 Task: Revert a file.
Action: Mouse moved to (396, 333)
Screenshot: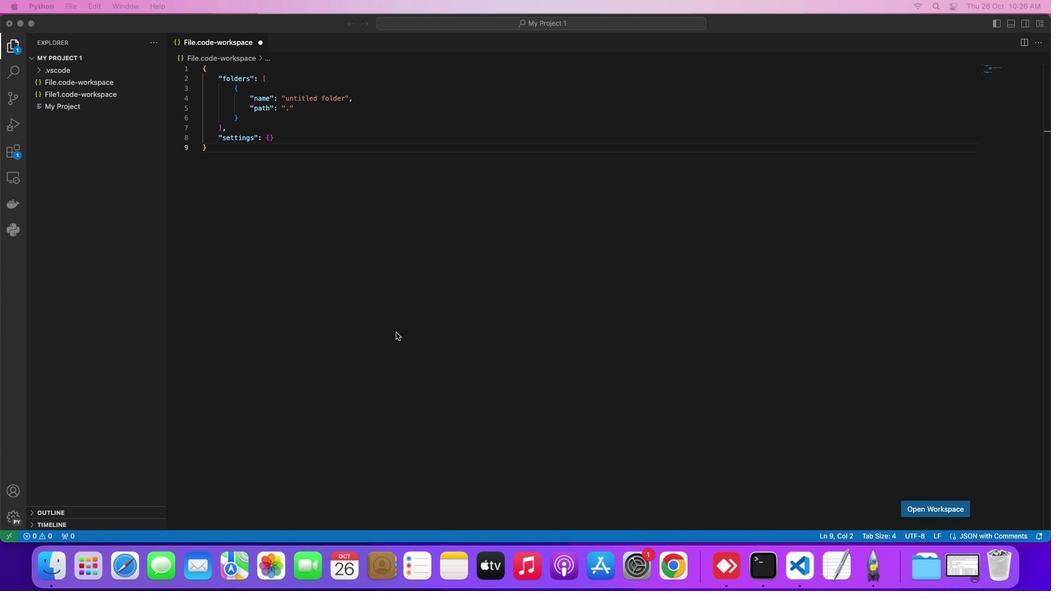 
Action: Mouse pressed left at (396, 333)
Screenshot: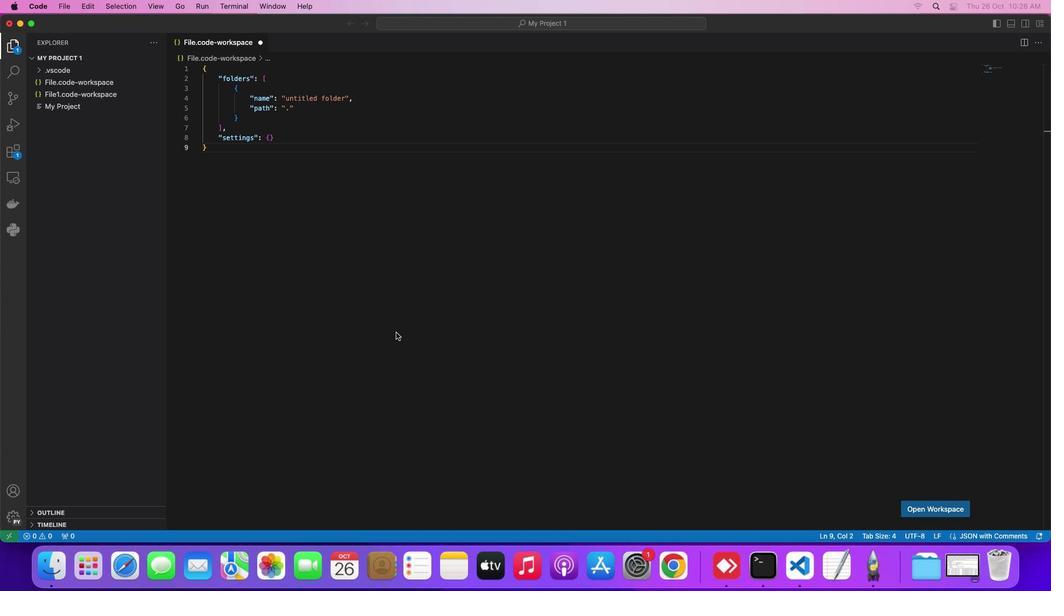 
Action: Mouse moved to (67, 9)
Screenshot: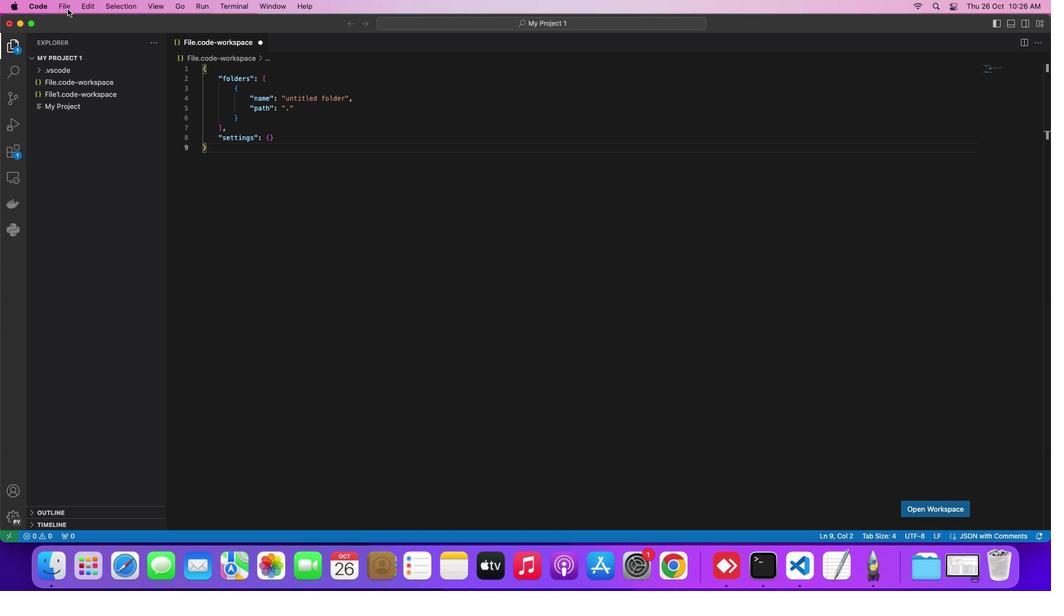 
Action: Mouse pressed left at (67, 9)
Screenshot: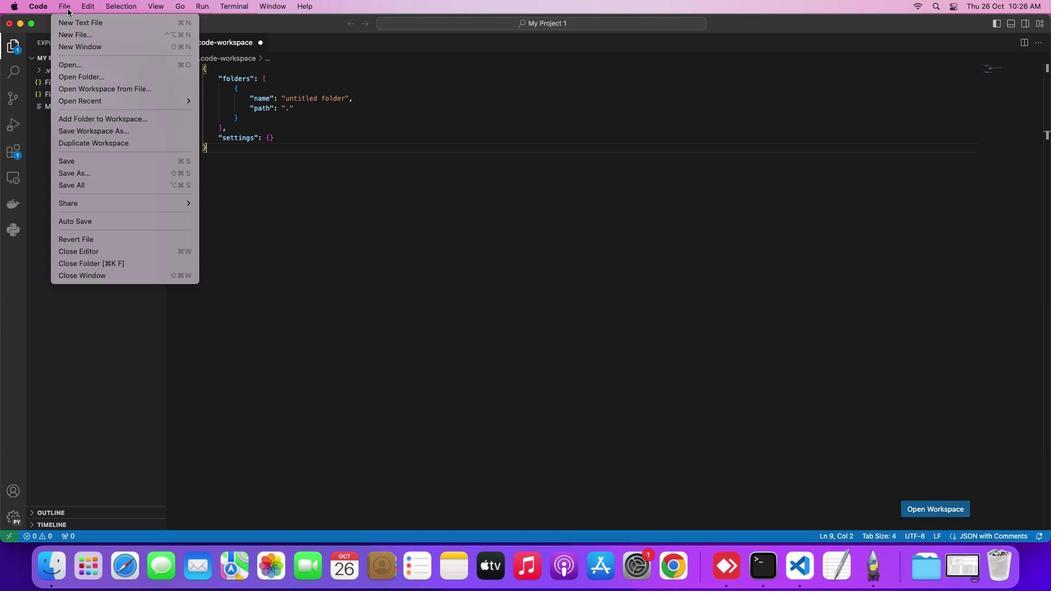 
Action: Mouse moved to (73, 236)
Screenshot: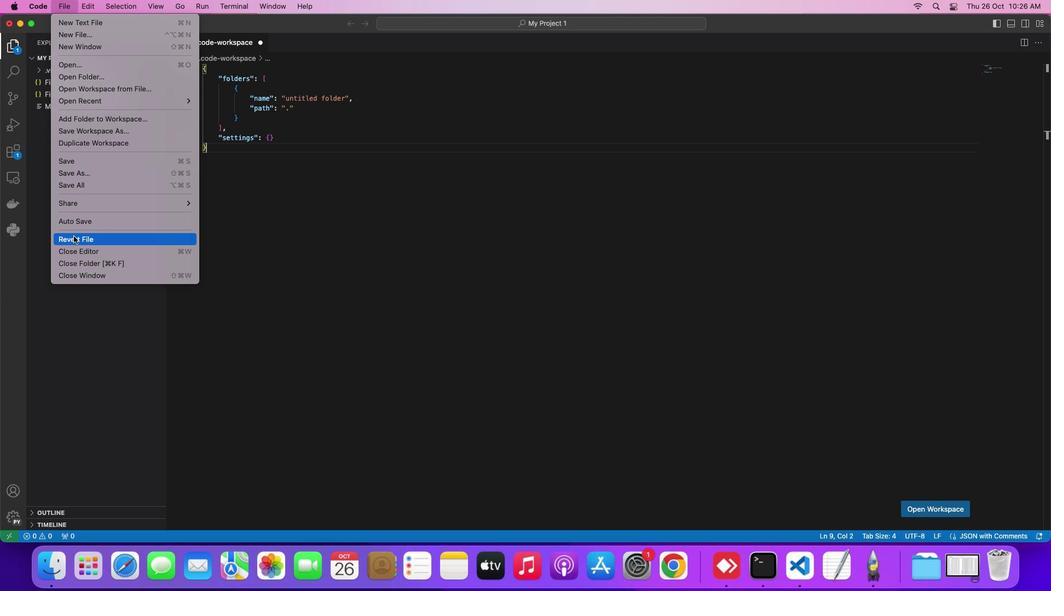 
Action: Mouse pressed left at (73, 236)
Screenshot: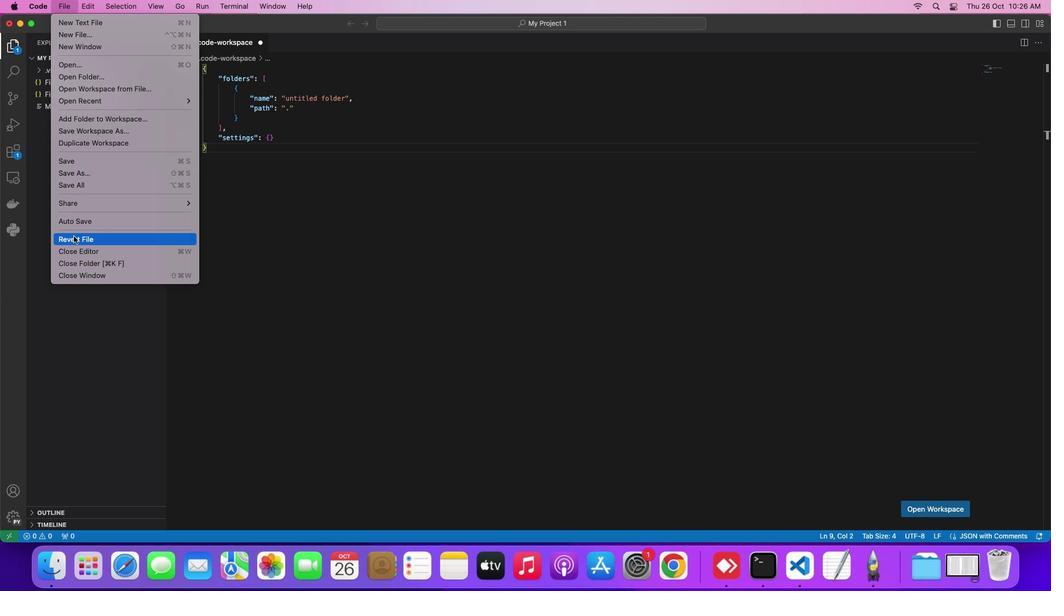 
Action: Mouse moved to (367, 232)
Screenshot: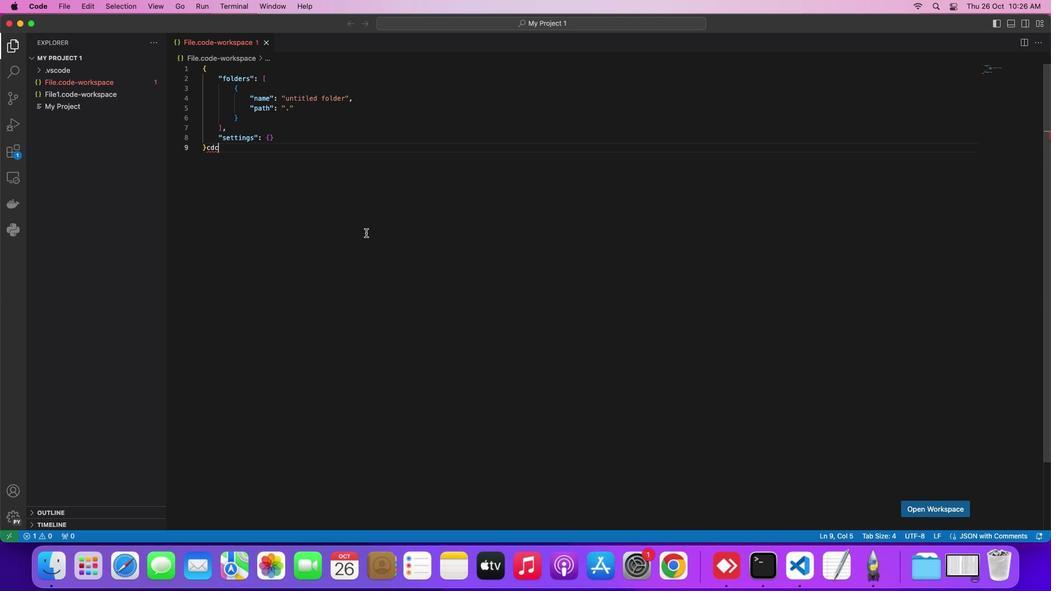 
